 Task: Add the task  Create a data backup and recovery plan for a company's IT infrastructure to the section Agile Acrobats in the project AdvantEdge and add a Due Date to the respective task as 2024/05/26
Action: Mouse moved to (76, 308)
Screenshot: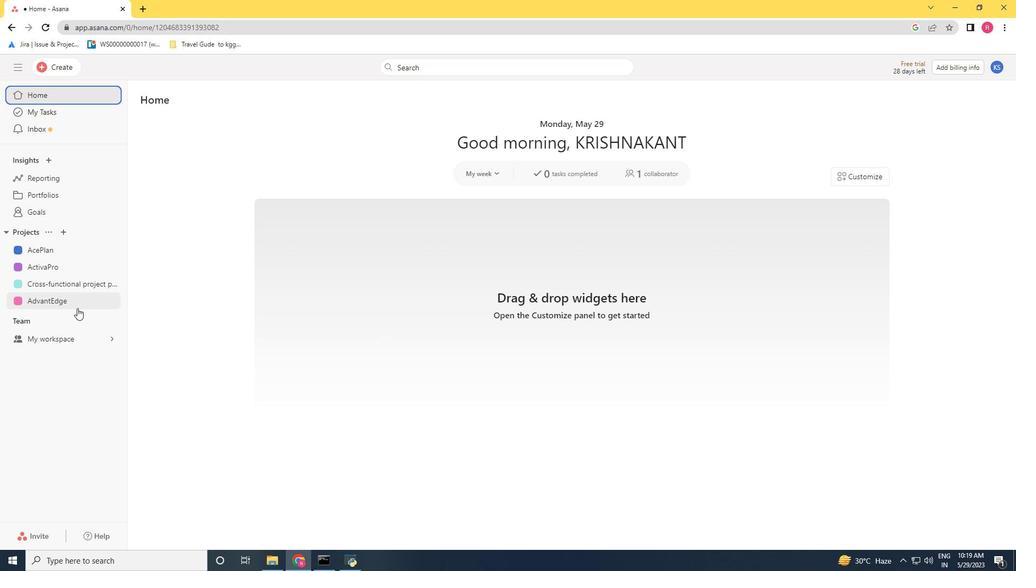 
Action: Mouse pressed left at (76, 308)
Screenshot: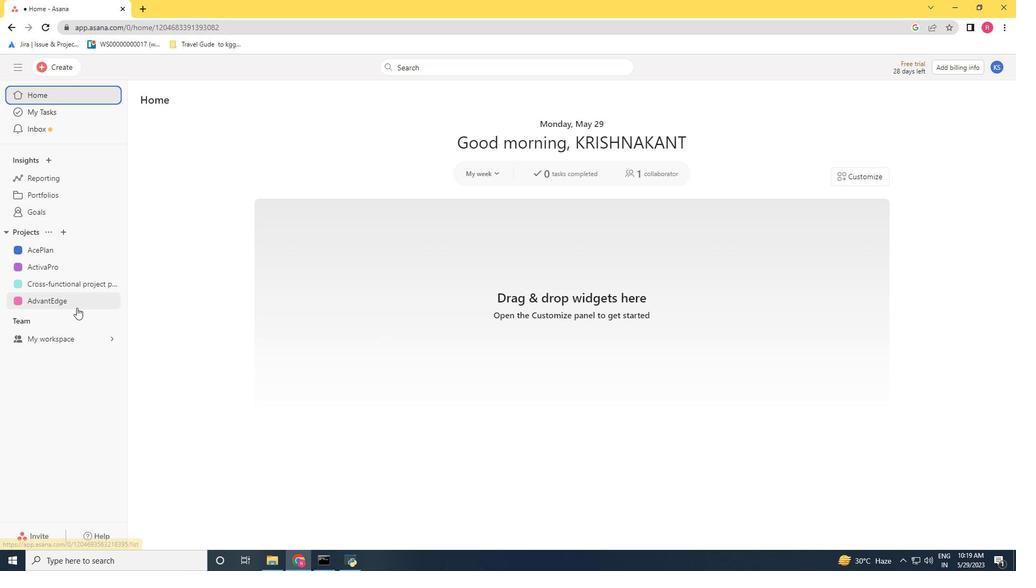 
Action: Mouse moved to (441, 512)
Screenshot: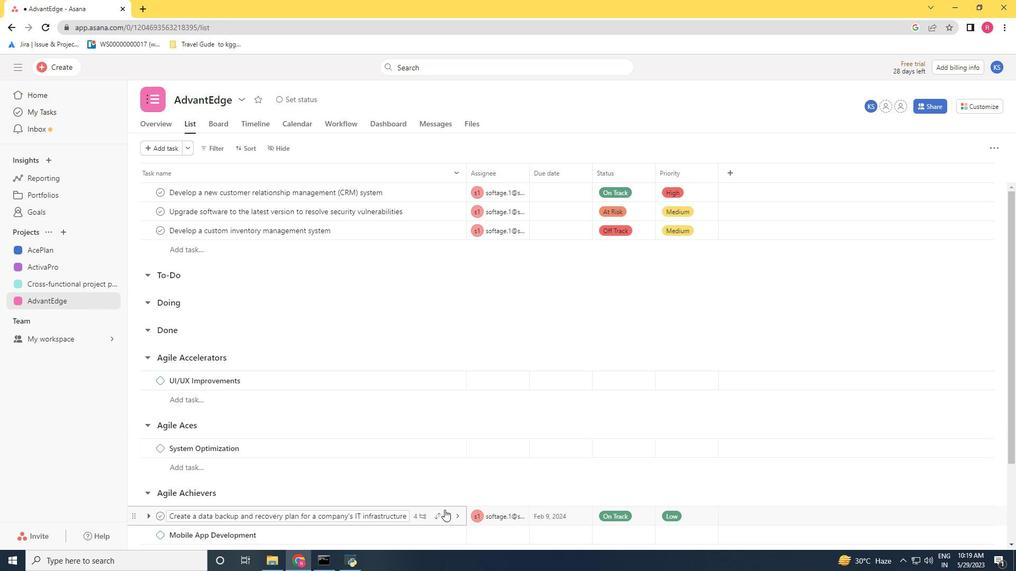 
Action: Mouse scrolled (441, 512) with delta (0, 0)
Screenshot: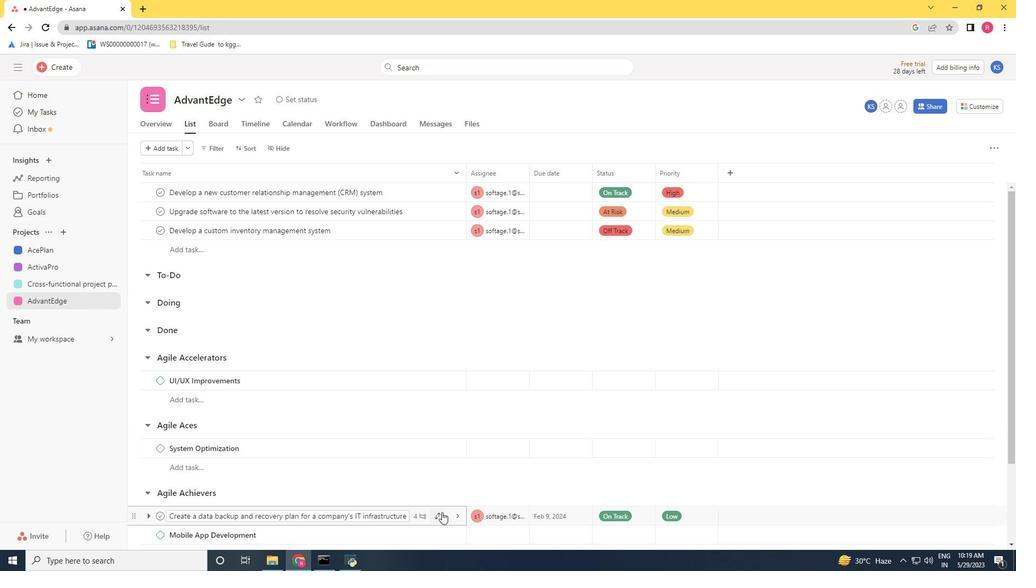 
Action: Mouse scrolled (441, 512) with delta (0, 0)
Screenshot: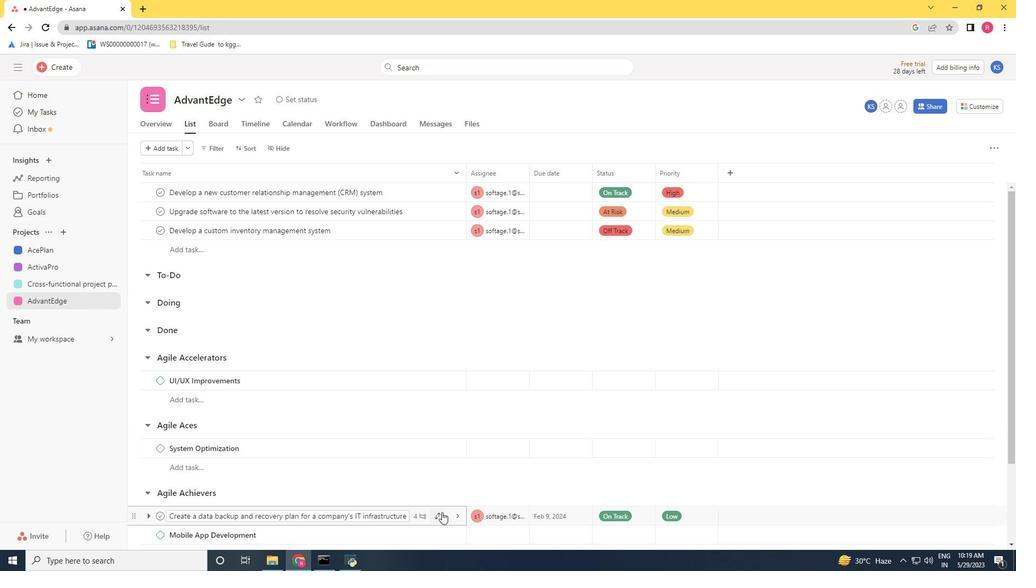 
Action: Mouse moved to (438, 417)
Screenshot: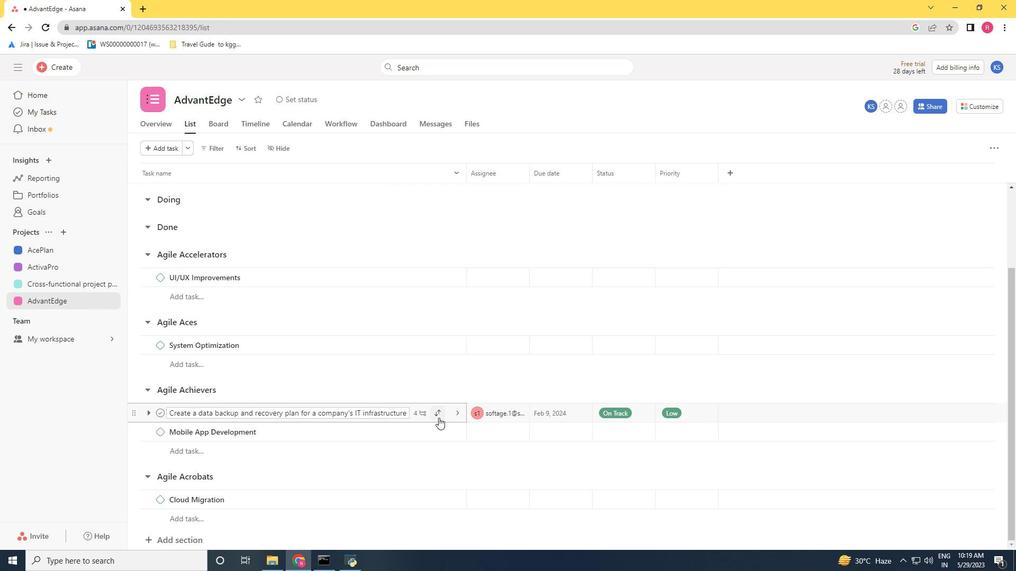 
Action: Mouse pressed left at (438, 417)
Screenshot: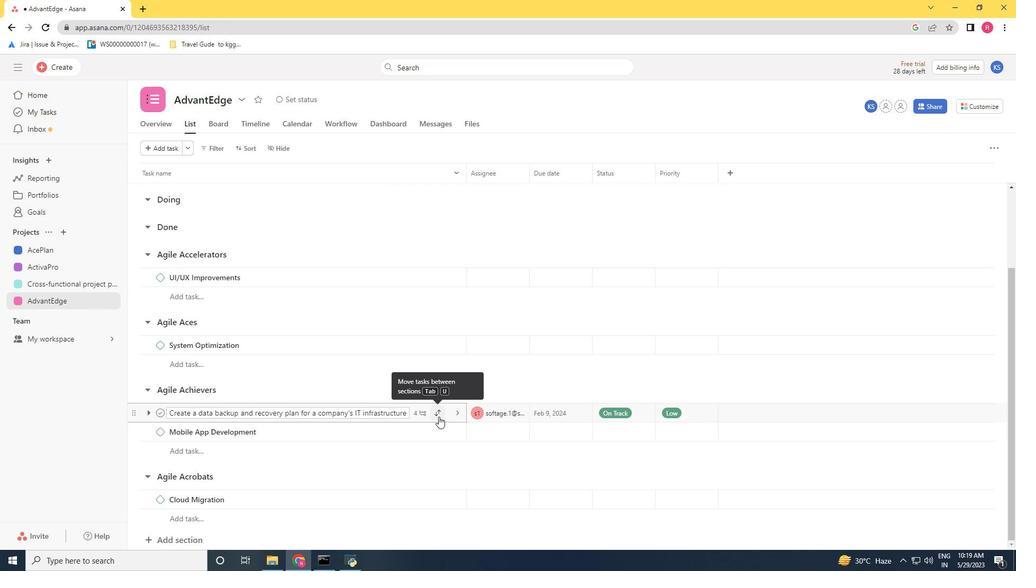 
Action: Mouse moved to (414, 390)
Screenshot: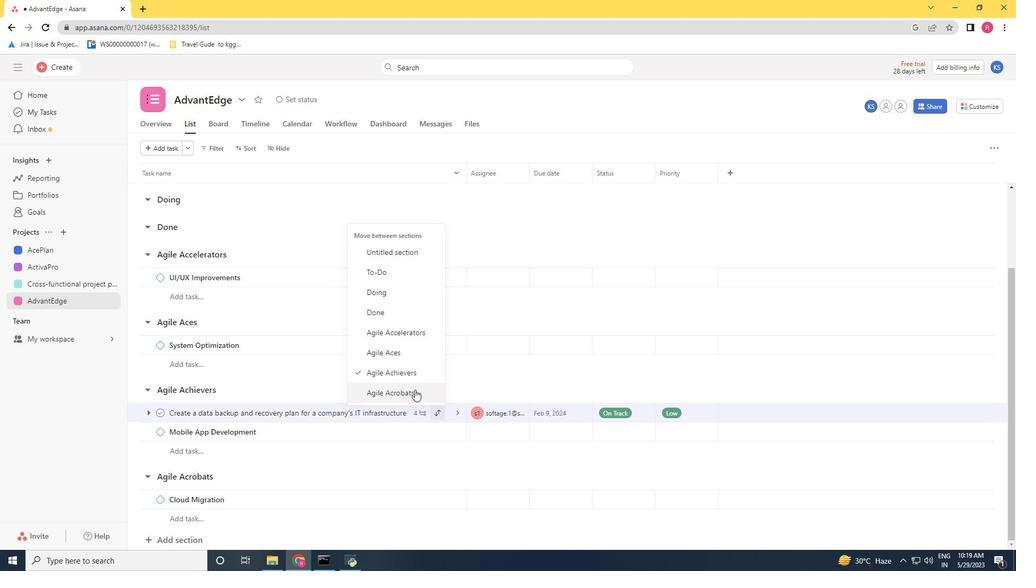 
Action: Mouse pressed left at (414, 390)
Screenshot: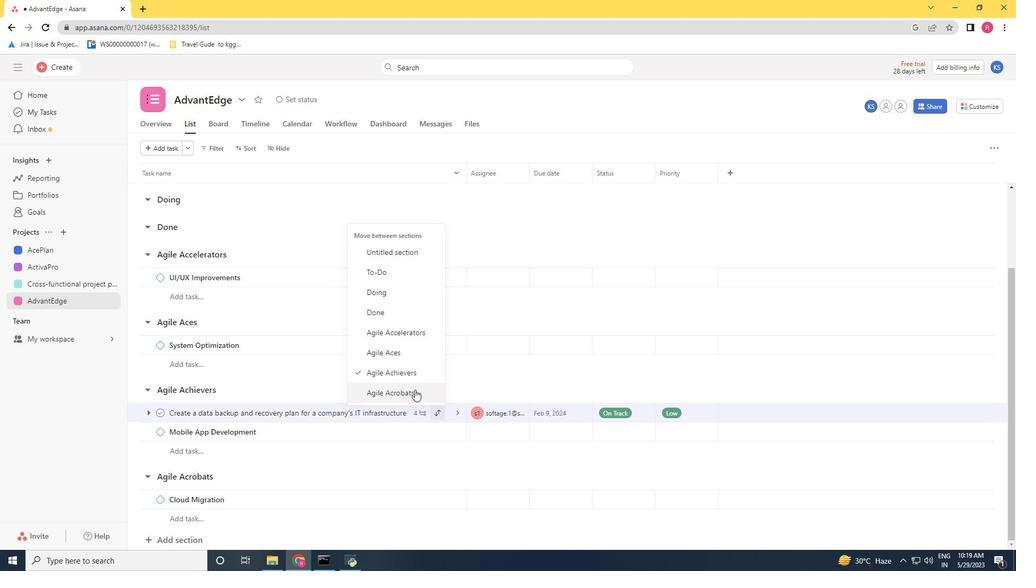 
Action: Mouse moved to (444, 483)
Screenshot: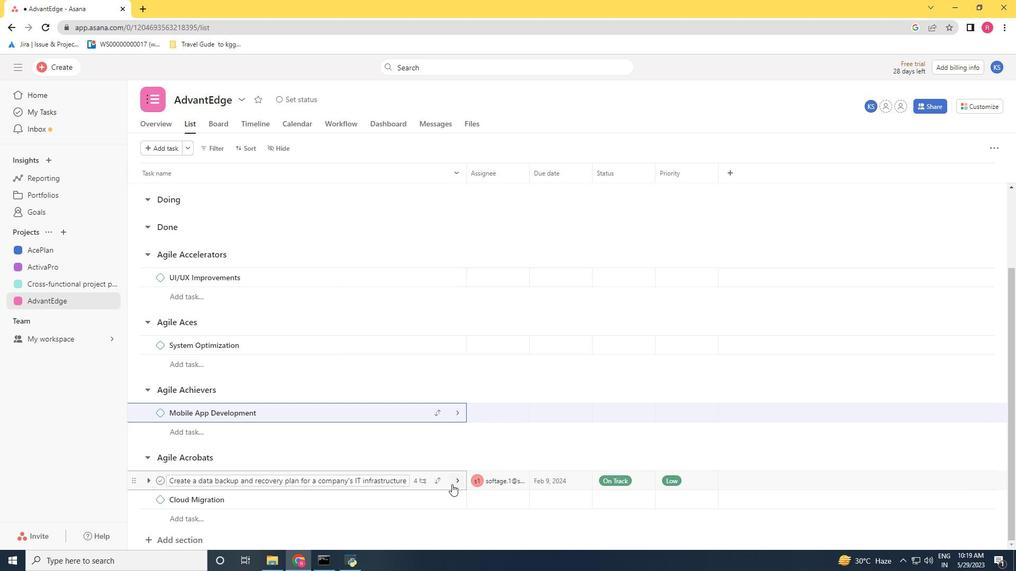 
Action: Mouse pressed left at (444, 483)
Screenshot: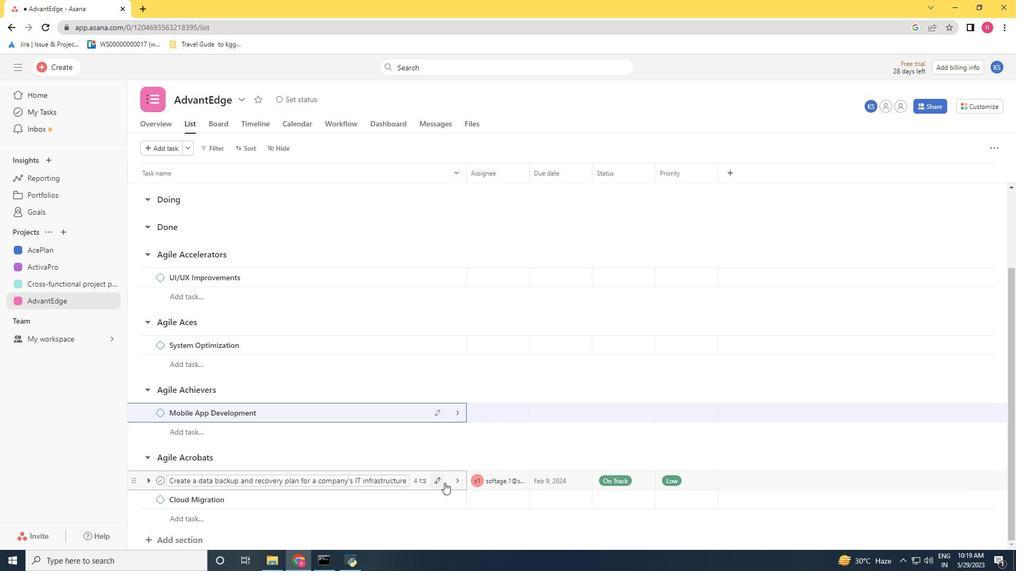
Action: Mouse moved to (456, 482)
Screenshot: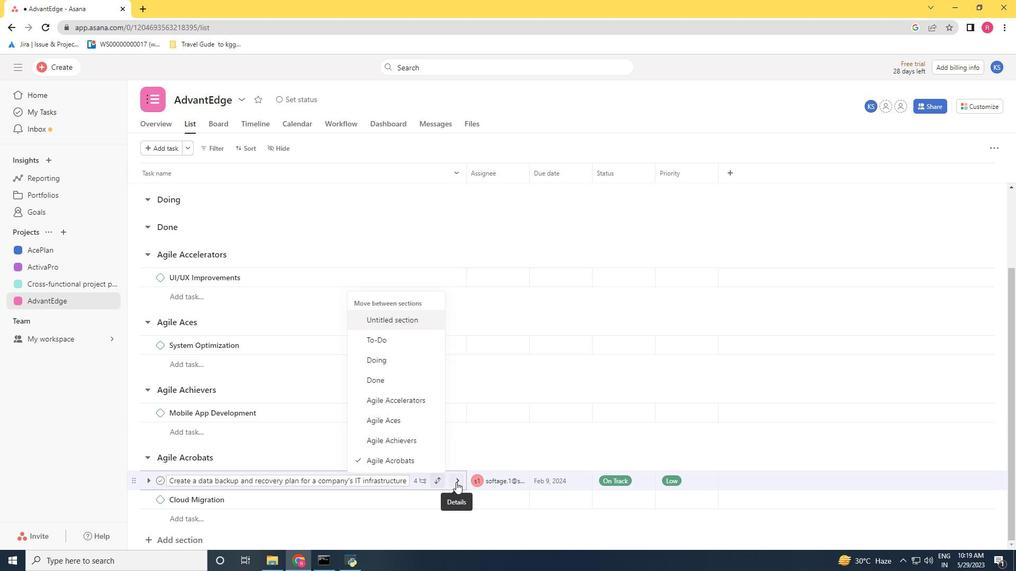 
Action: Mouse pressed left at (456, 482)
Screenshot: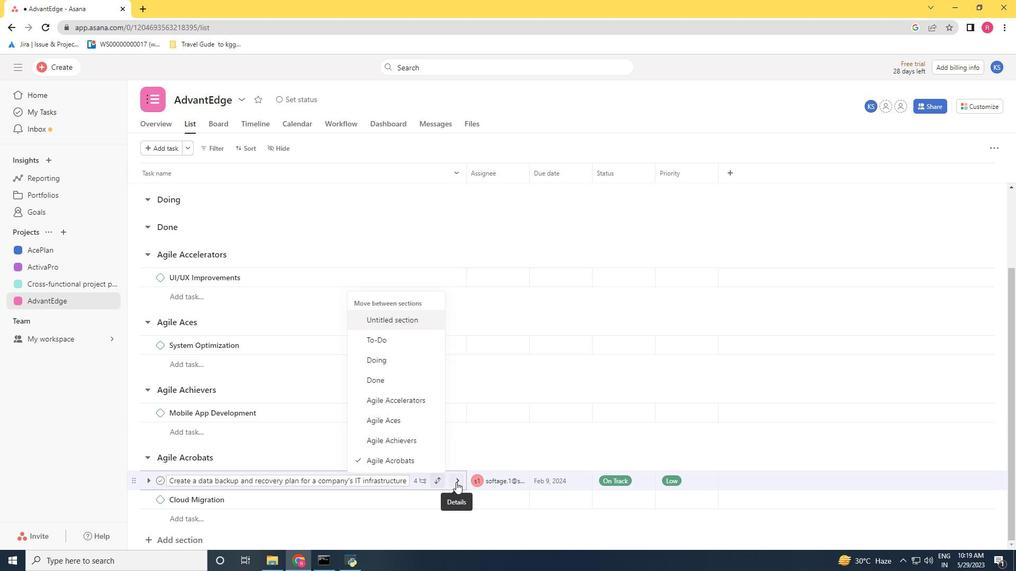 
Action: Mouse moved to (806, 245)
Screenshot: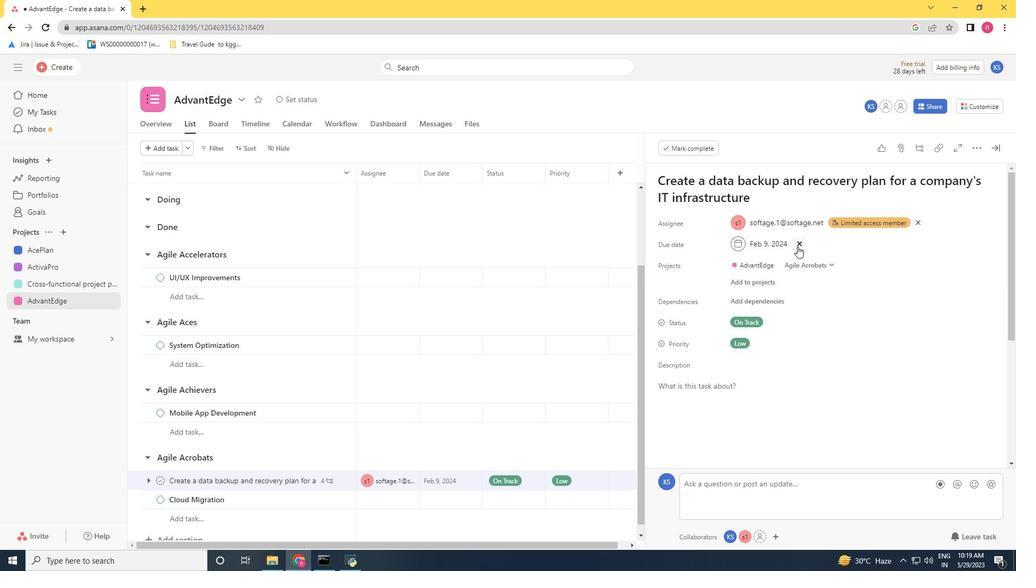
Action: Mouse pressed left at (806, 245)
Screenshot: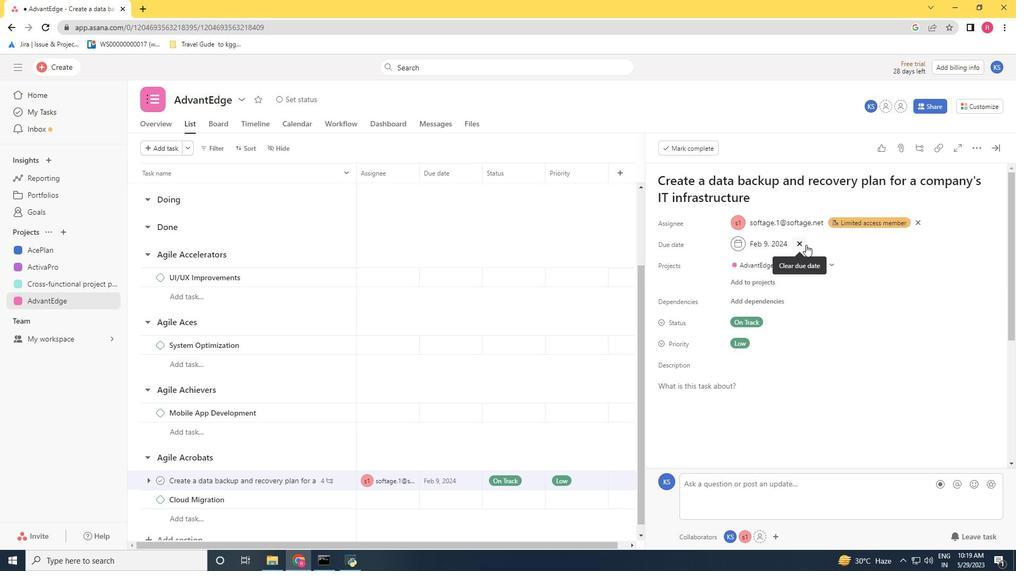 
Action: Mouse moved to (771, 245)
Screenshot: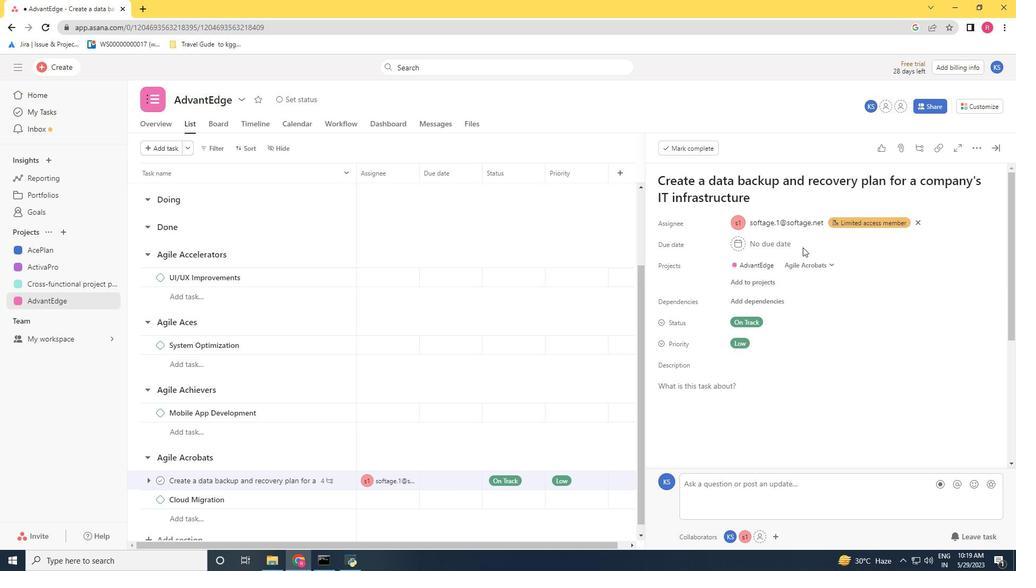 
Action: Mouse pressed left at (771, 245)
Screenshot: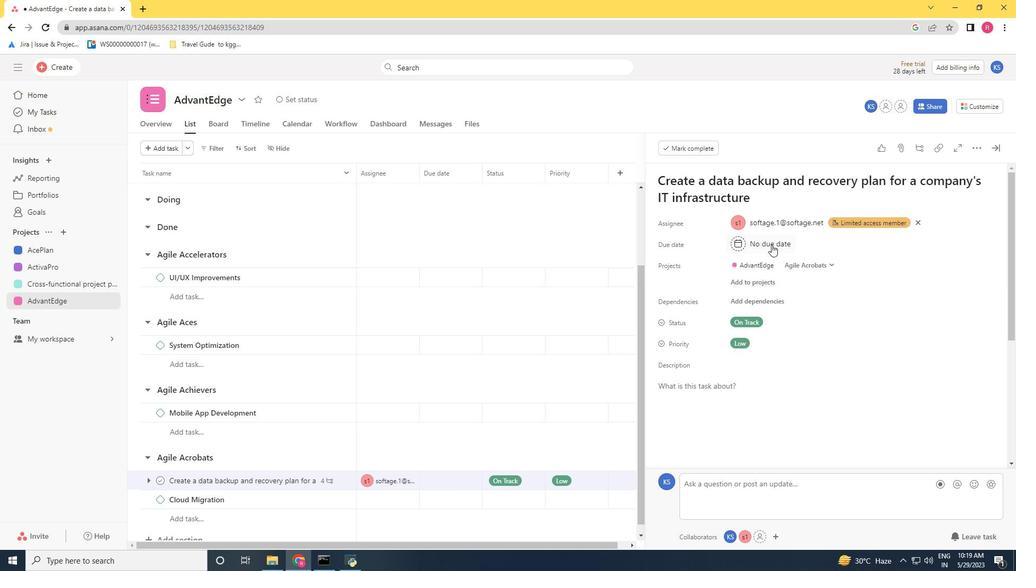 
Action: Mouse moved to (860, 292)
Screenshot: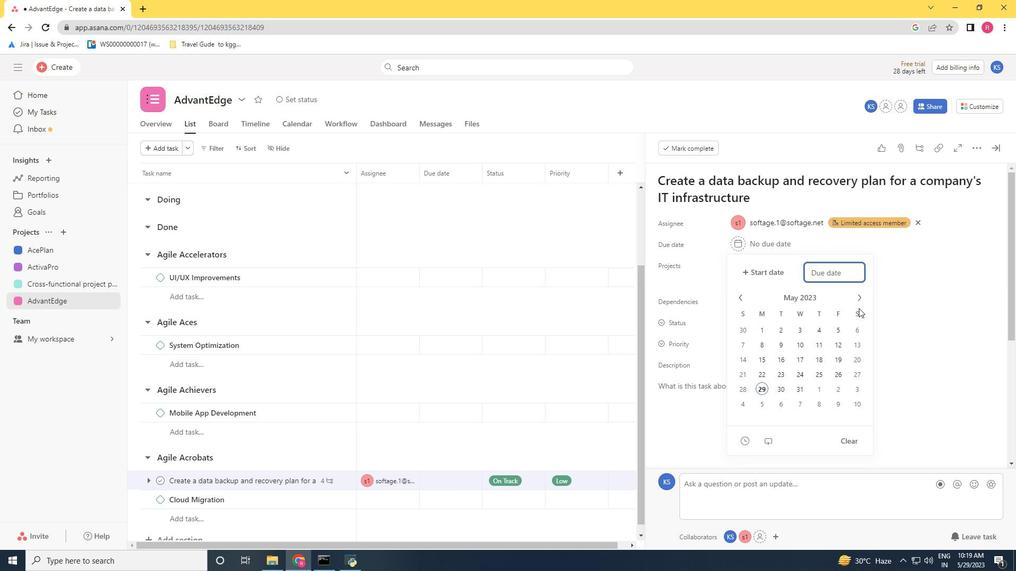 
Action: Mouse pressed left at (860, 292)
Screenshot: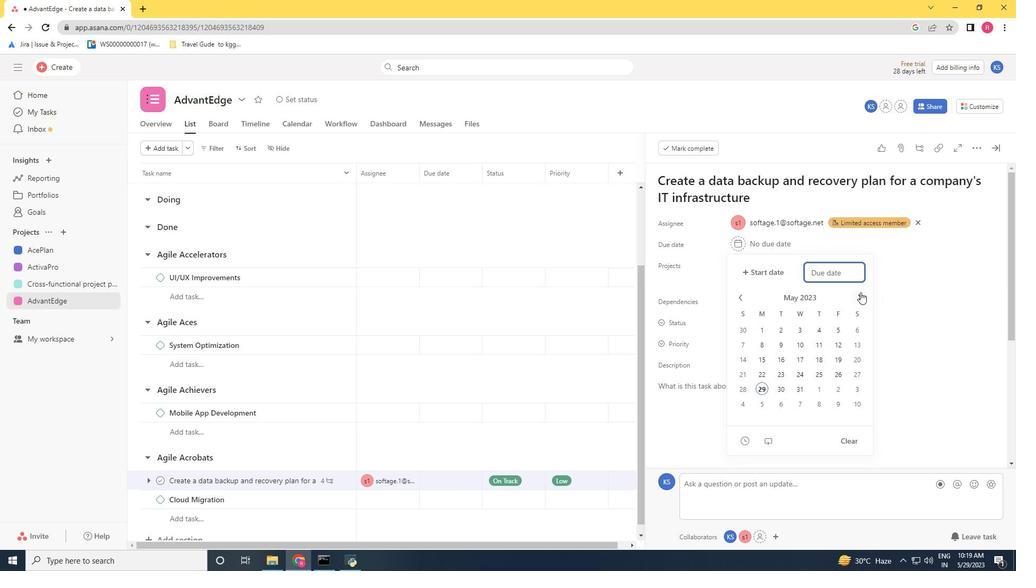 
Action: Mouse pressed left at (860, 292)
Screenshot: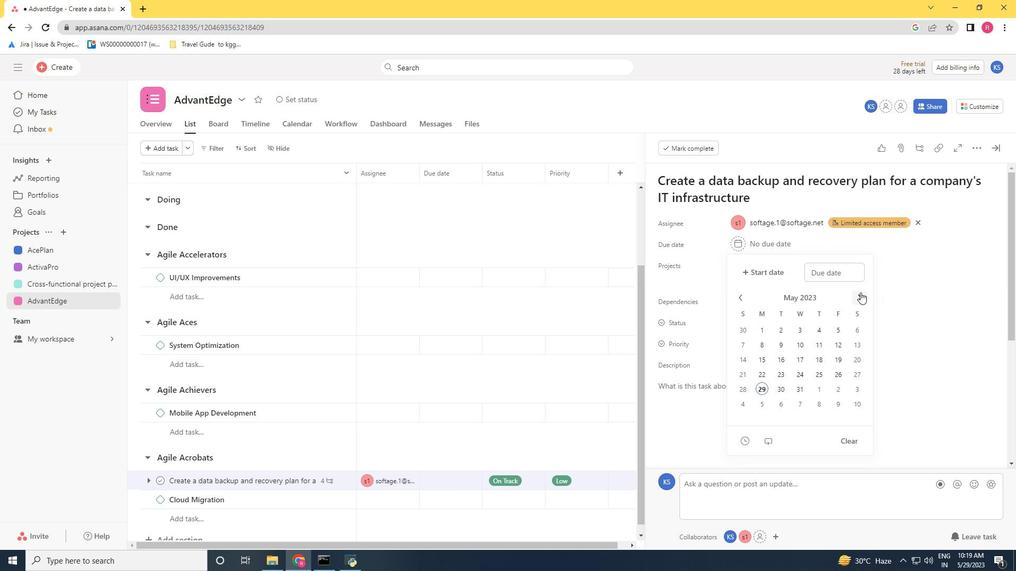 
Action: Mouse pressed left at (860, 292)
Screenshot: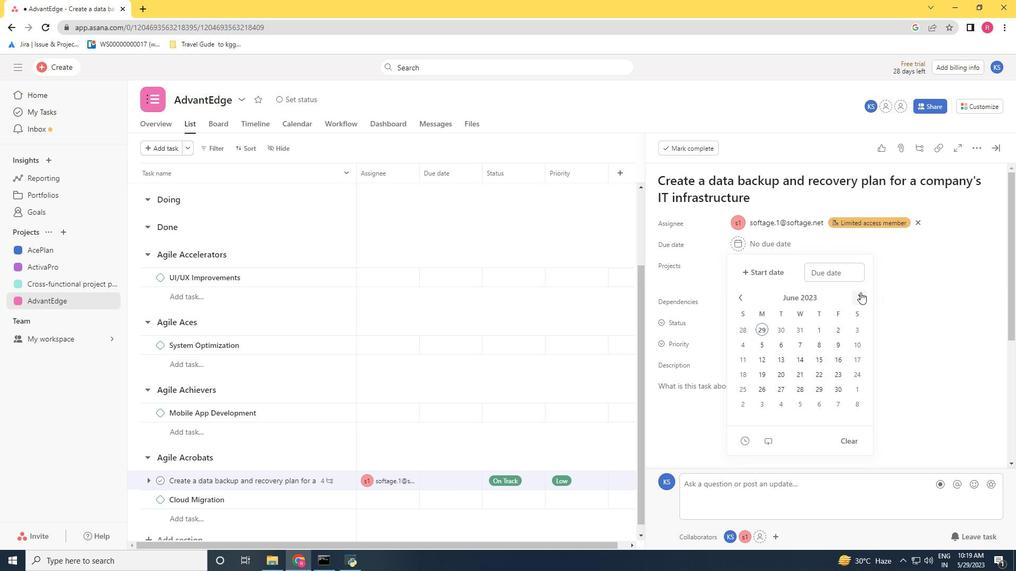 
Action: Mouse pressed left at (860, 292)
Screenshot: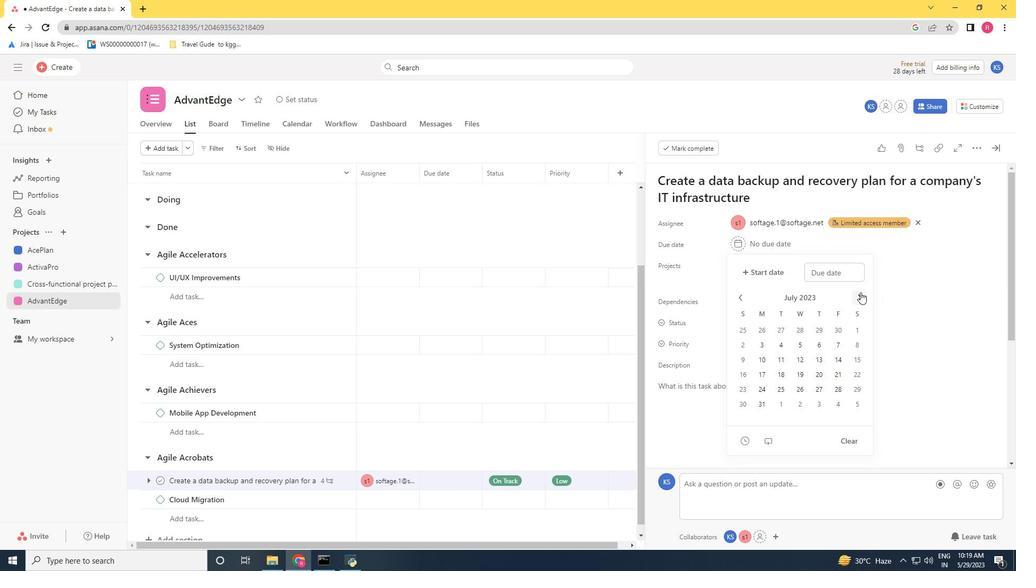 
Action: Mouse pressed left at (860, 292)
Screenshot: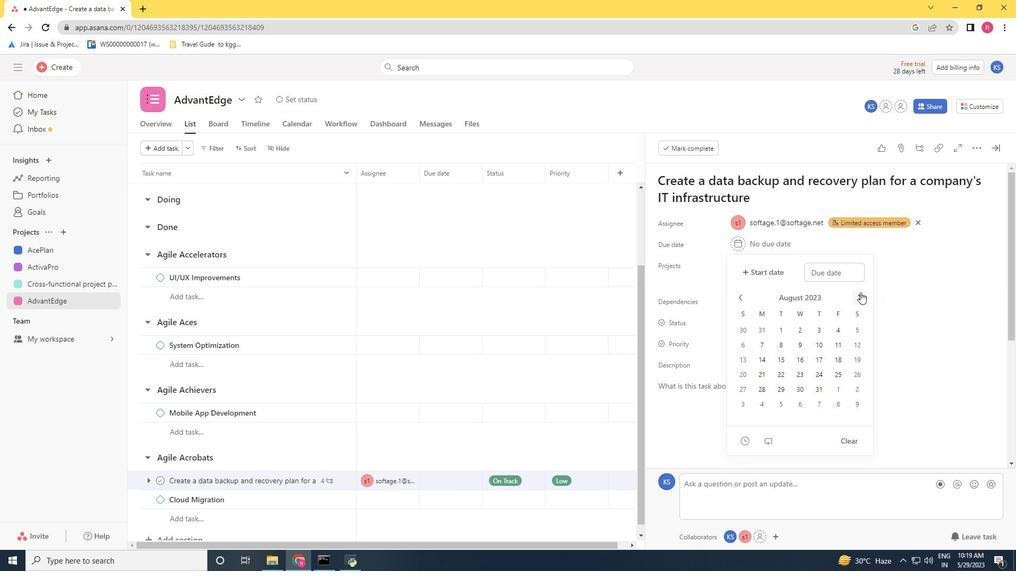 
Action: Mouse pressed left at (860, 292)
Screenshot: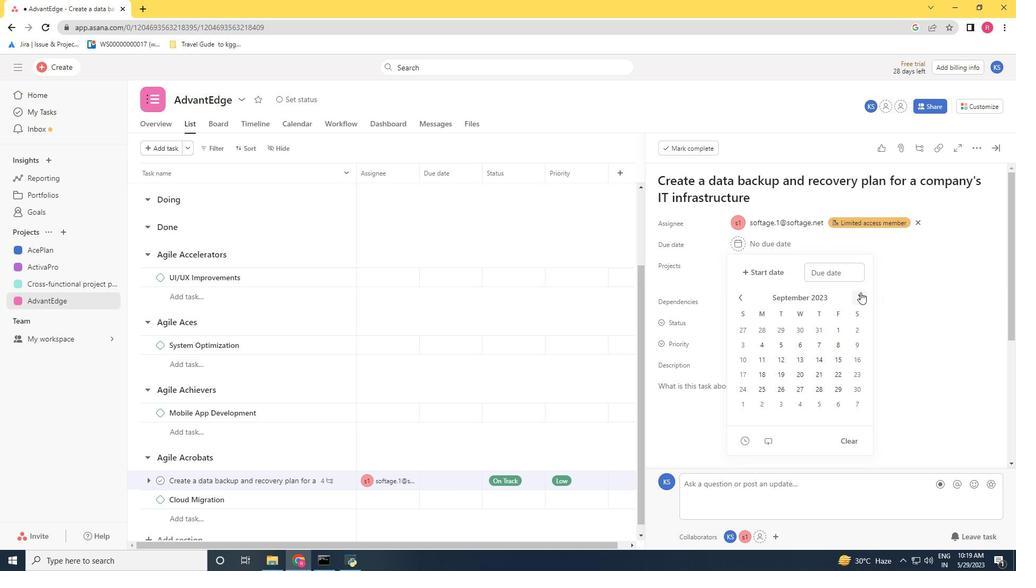 
Action: Mouse pressed left at (860, 292)
Screenshot: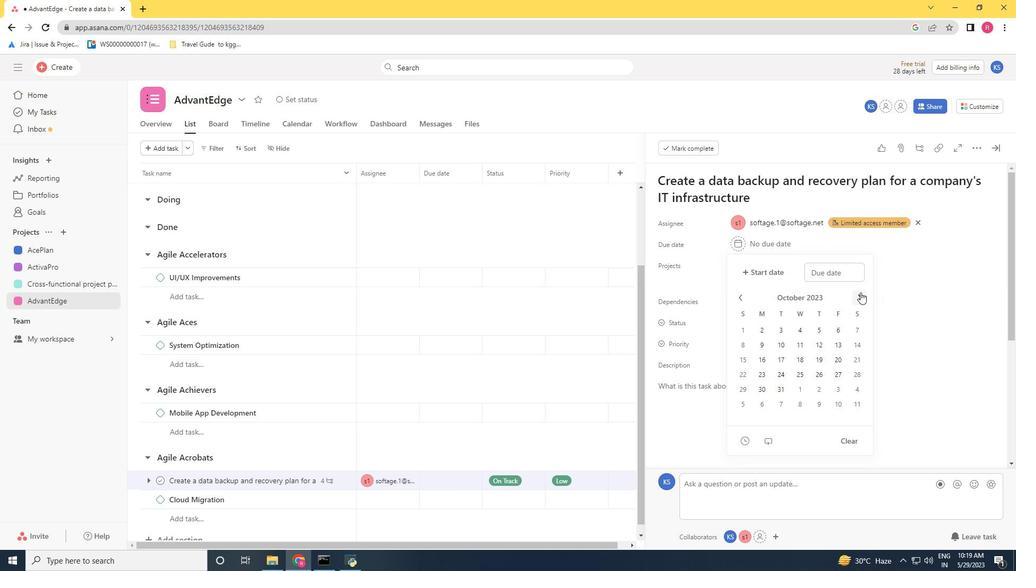 
Action: Mouse pressed left at (860, 292)
Screenshot: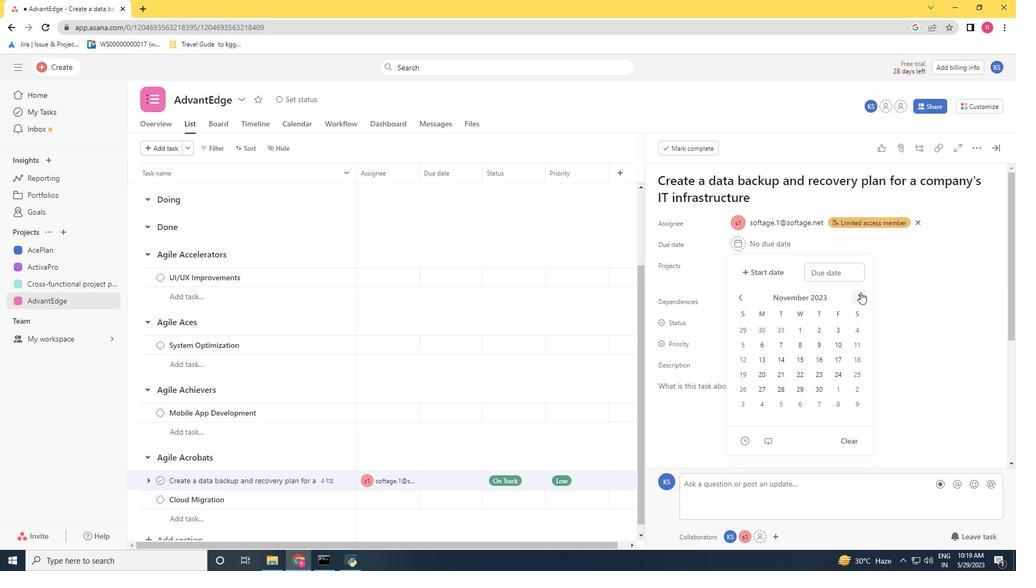 
Action: Mouse pressed left at (860, 292)
Screenshot: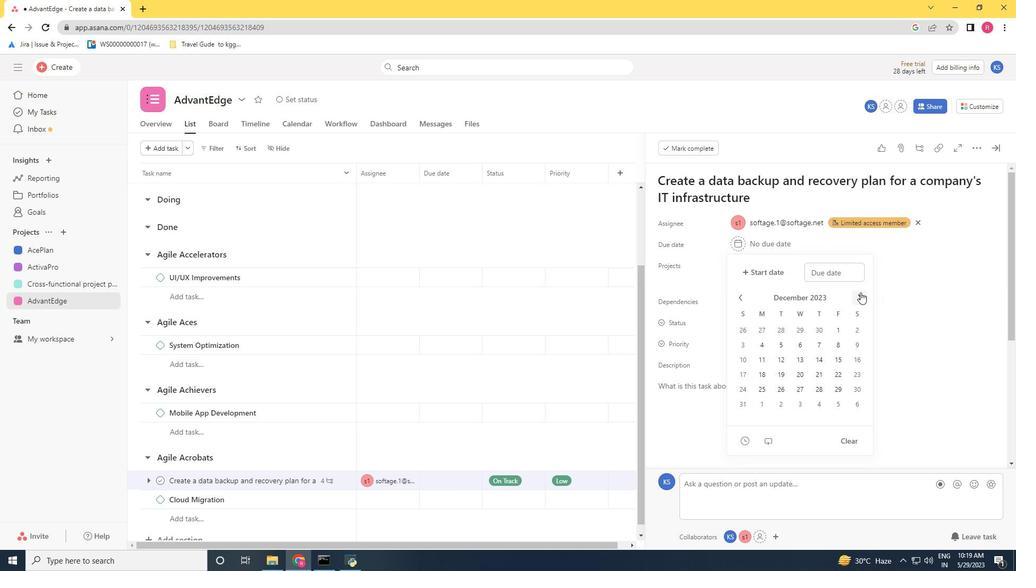 
Action: Mouse pressed left at (860, 292)
Screenshot: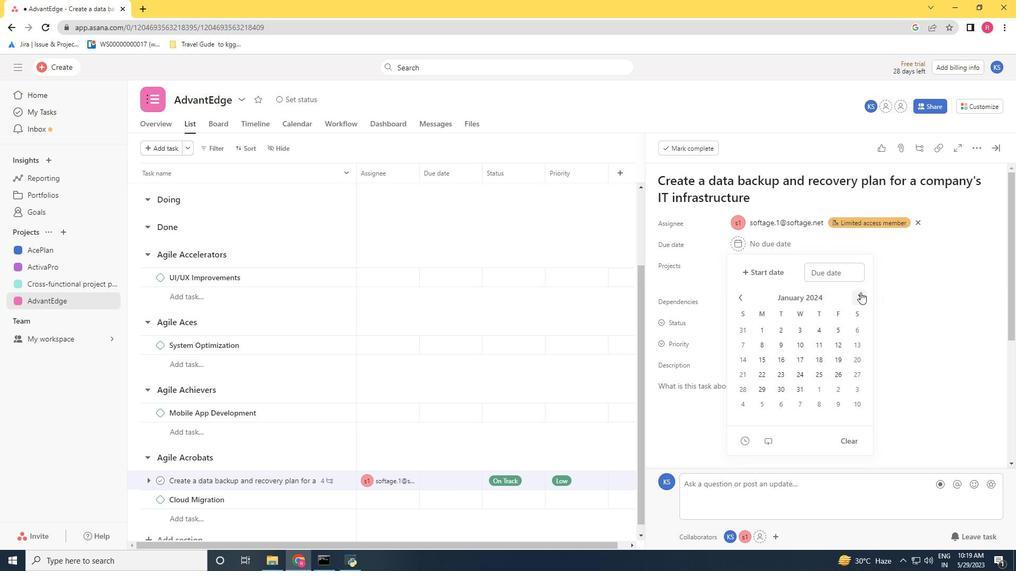 
Action: Mouse pressed left at (860, 292)
Screenshot: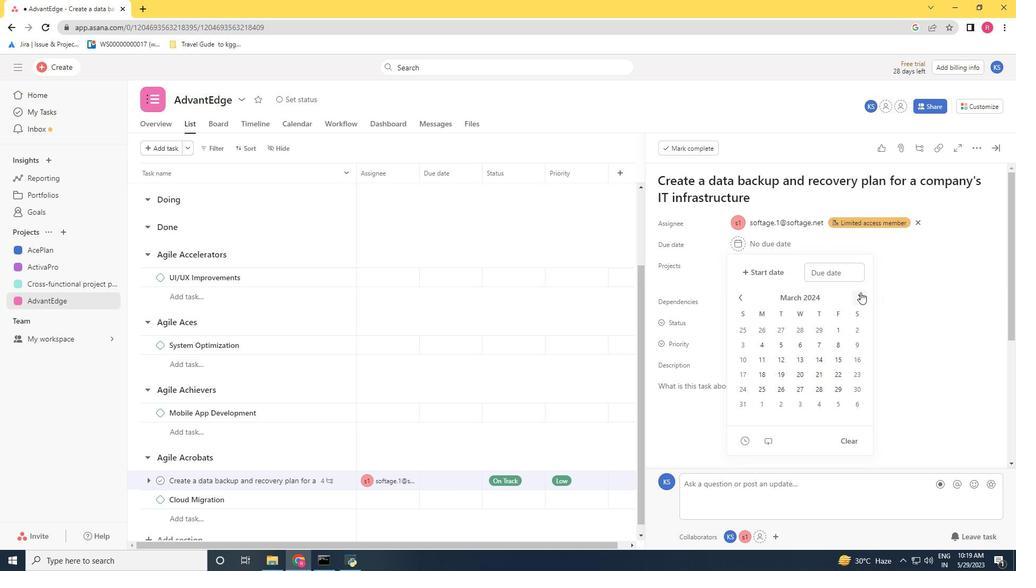 
Action: Mouse pressed left at (860, 292)
Screenshot: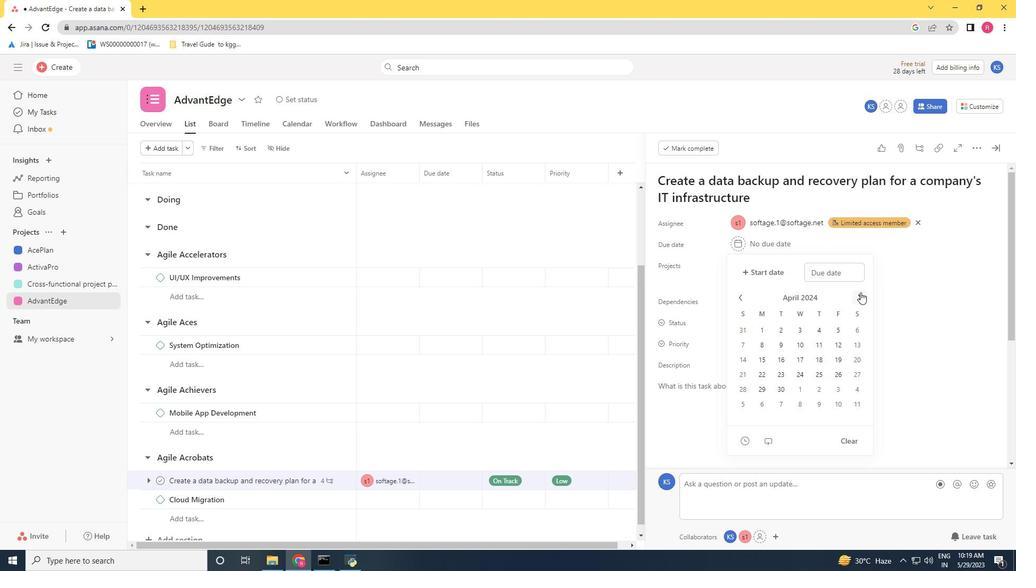 
Action: Mouse moved to (746, 388)
Screenshot: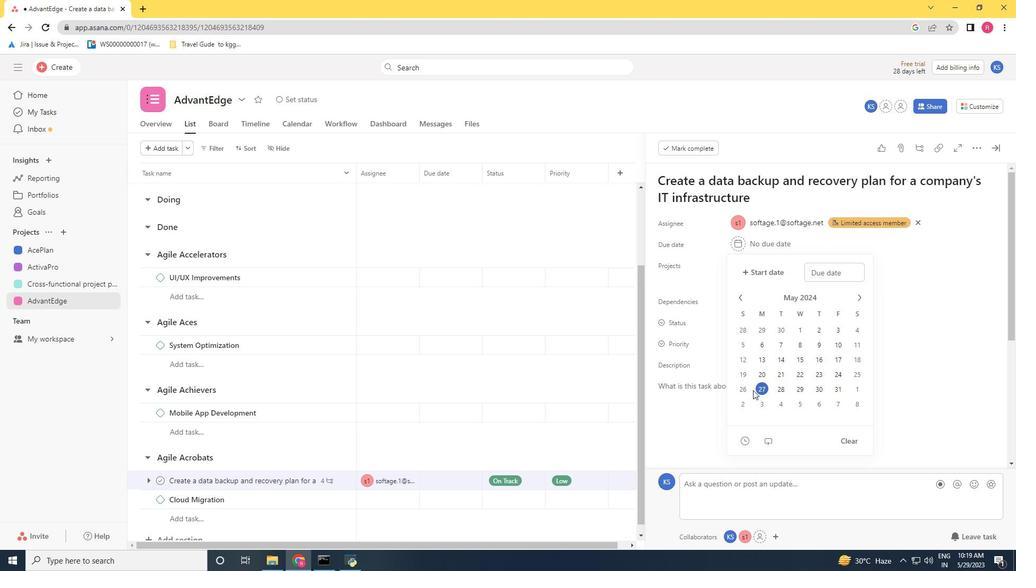 
Action: Mouse pressed left at (746, 388)
Screenshot: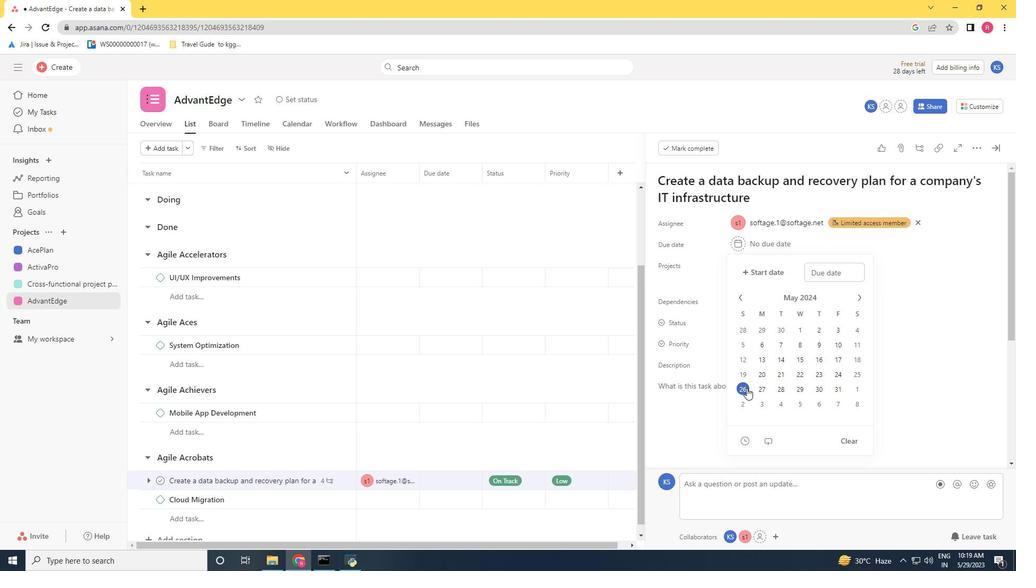 
Action: Mouse moved to (939, 425)
Screenshot: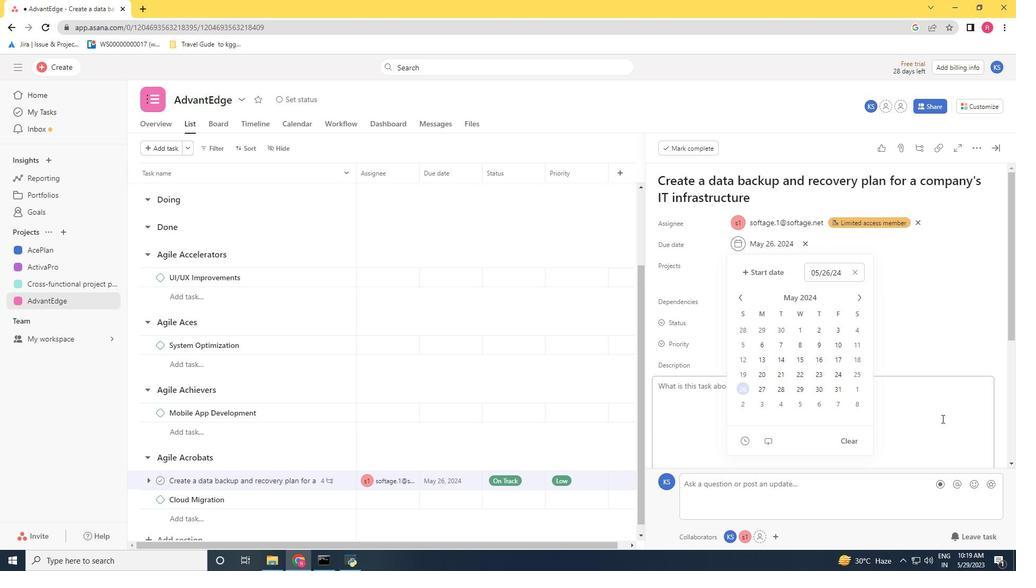 
Action: Mouse pressed left at (939, 425)
Screenshot: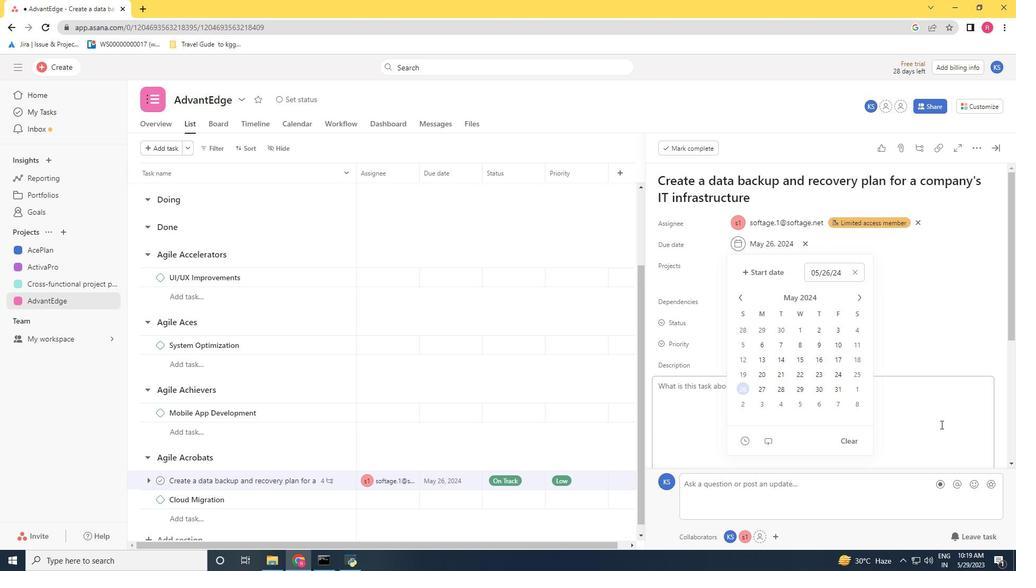 
